 Task: Empty folder   in folder Folder0080
Action: Mouse moved to (450, 477)
Screenshot: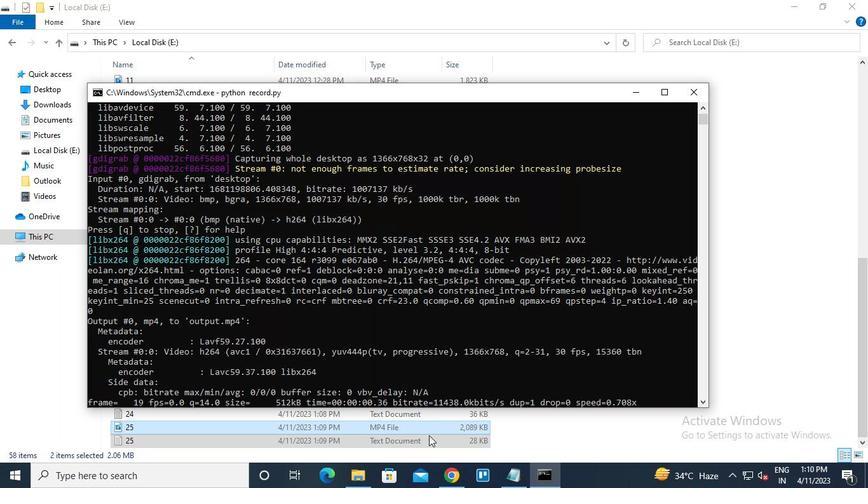
Action: Mouse pressed left at (450, 477)
Screenshot: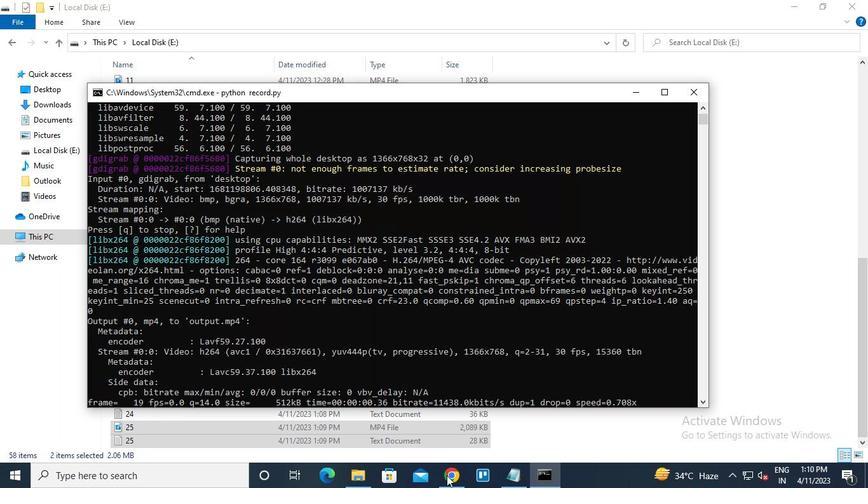
Action: Mouse moved to (115, 311)
Screenshot: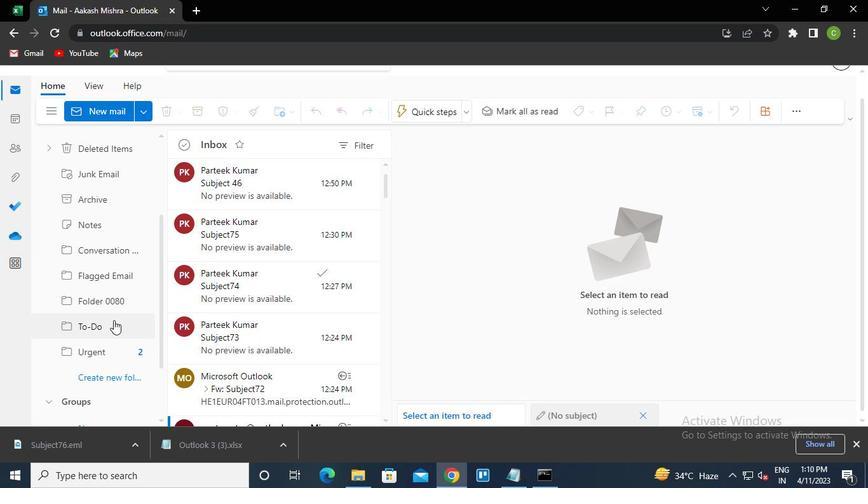 
Action: Mouse pressed left at (115, 311)
Screenshot: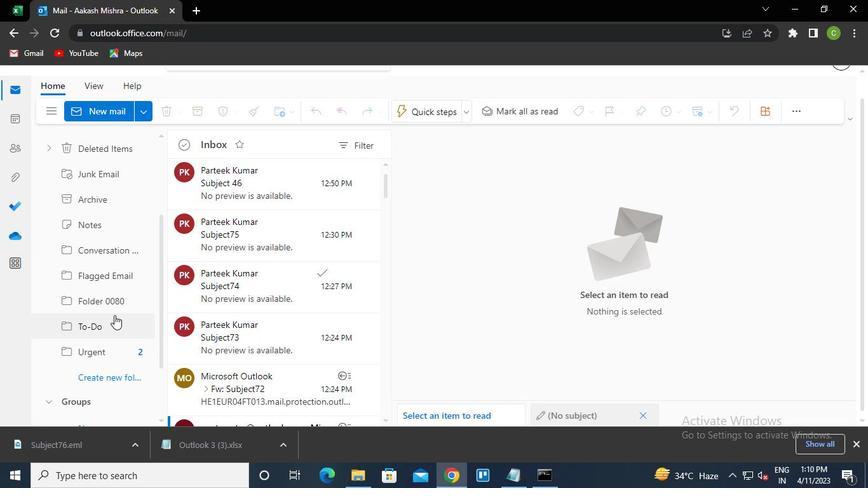 
Action: Mouse moved to (118, 305)
Screenshot: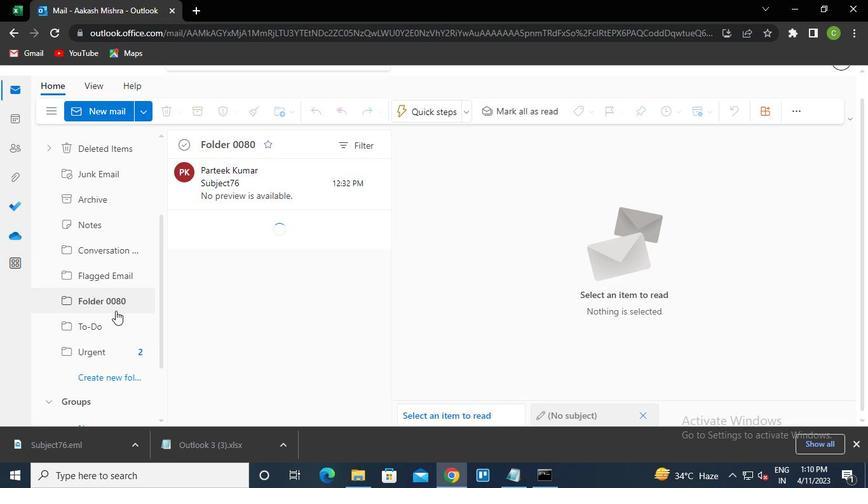 
Action: Mouse pressed right at (118, 305)
Screenshot: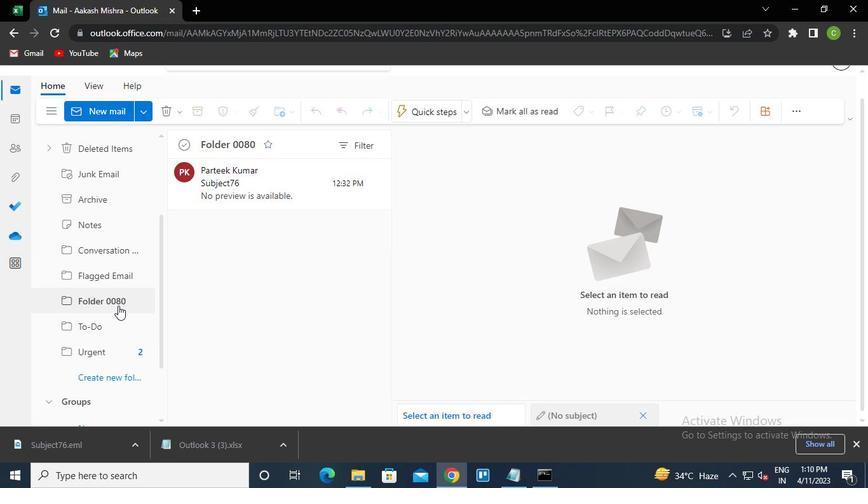 
Action: Mouse moved to (178, 130)
Screenshot: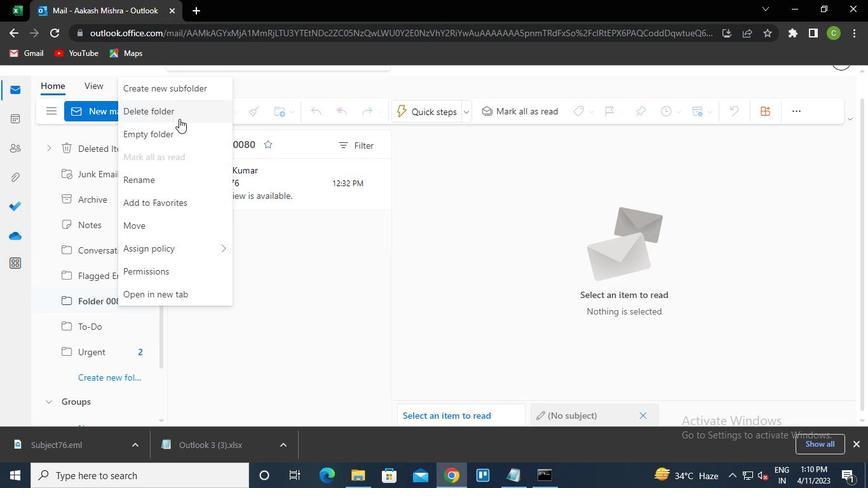 
Action: Mouse pressed left at (178, 130)
Screenshot: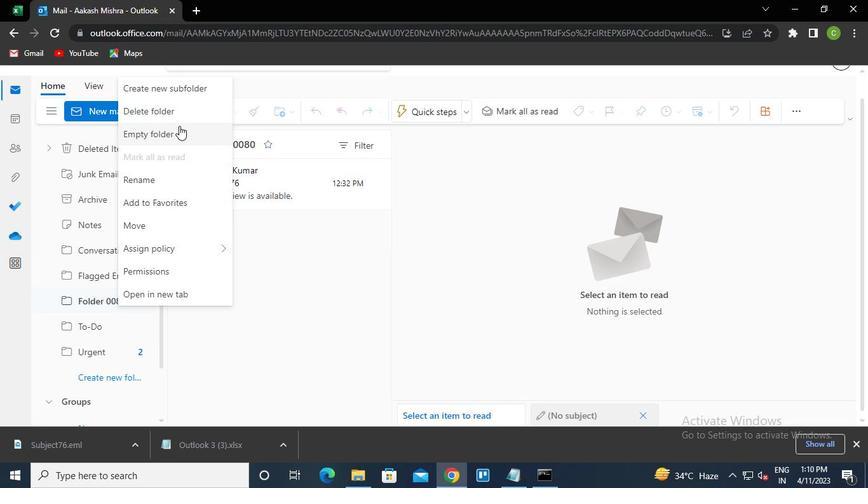 
Action: Mouse moved to (430, 281)
Screenshot: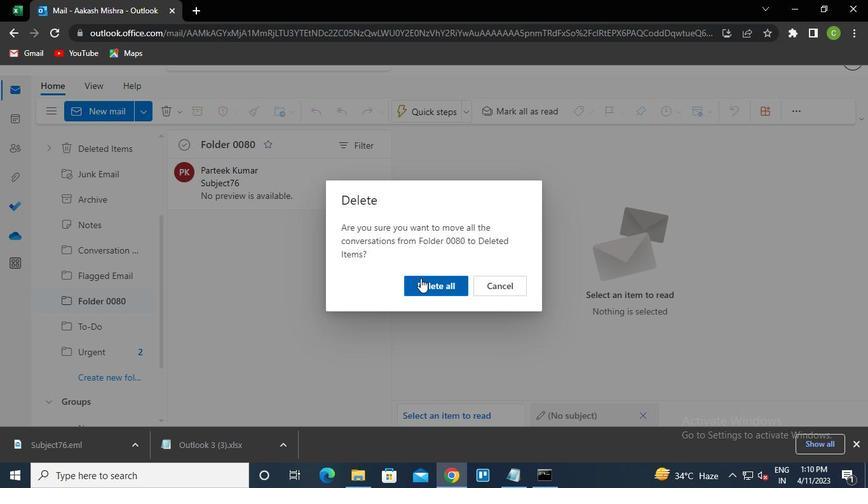 
Action: Mouse pressed left at (430, 281)
Screenshot: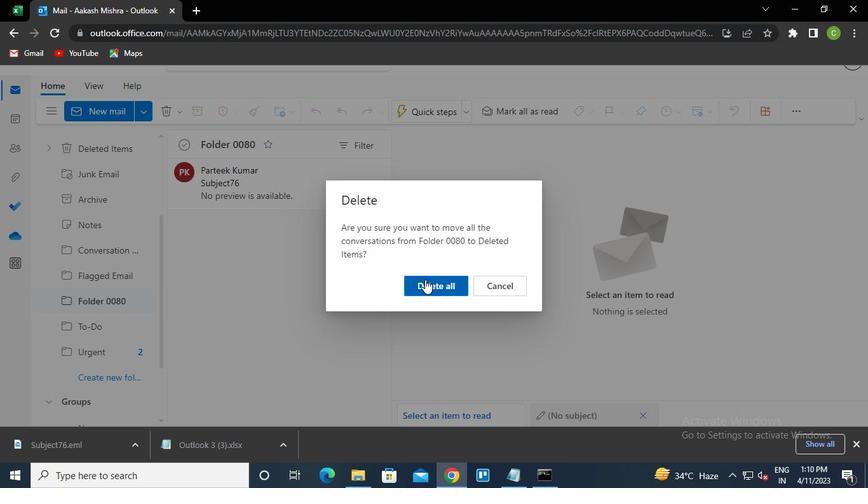
Action: Mouse moved to (537, 486)
Screenshot: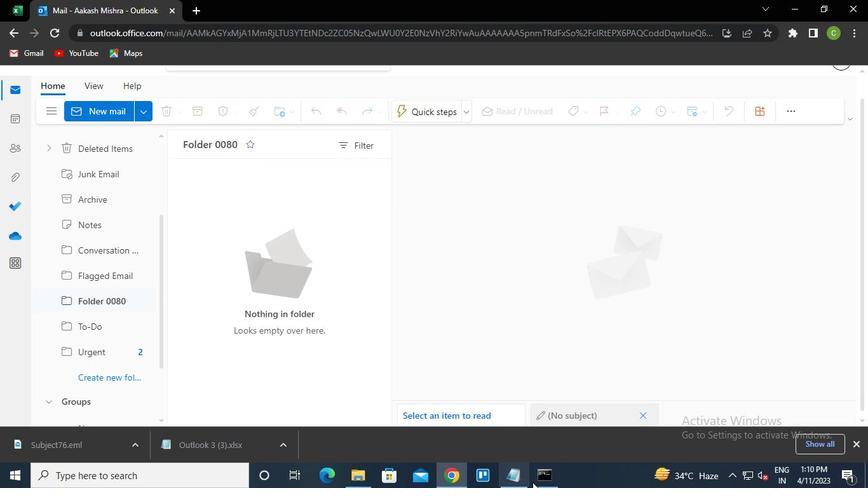 
Action: Mouse pressed left at (537, 486)
Screenshot: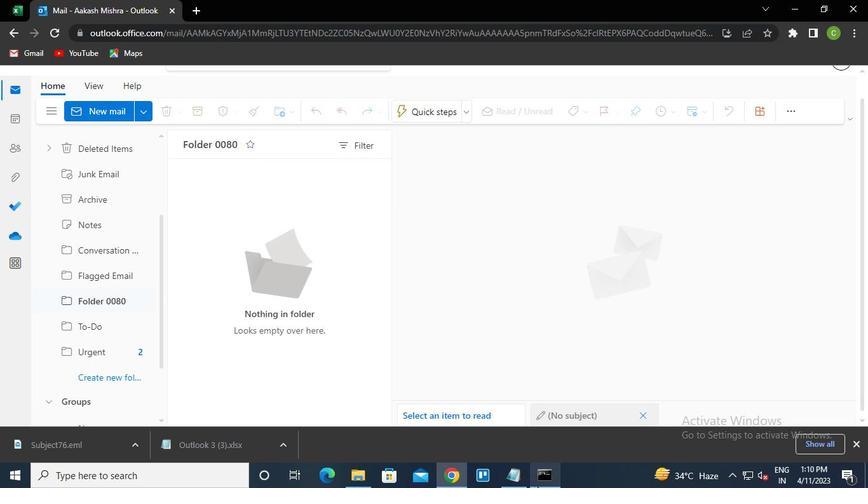 
Action: Mouse moved to (699, 95)
Screenshot: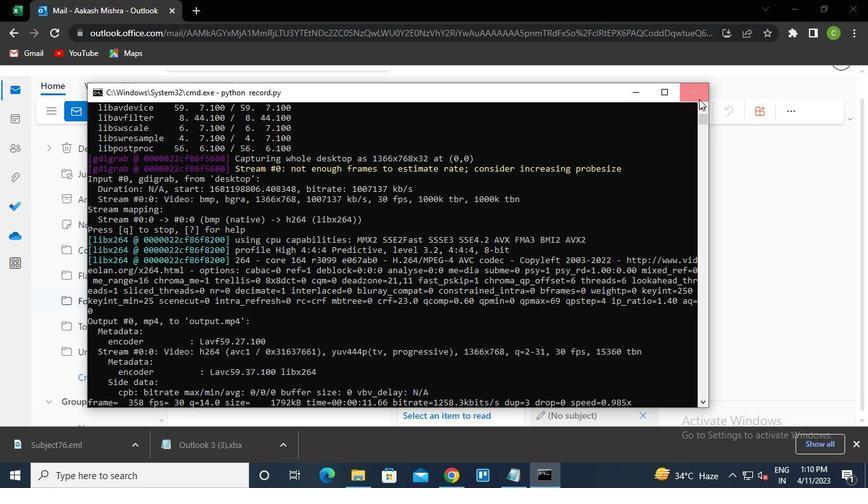 
Action: Mouse pressed left at (699, 95)
Screenshot: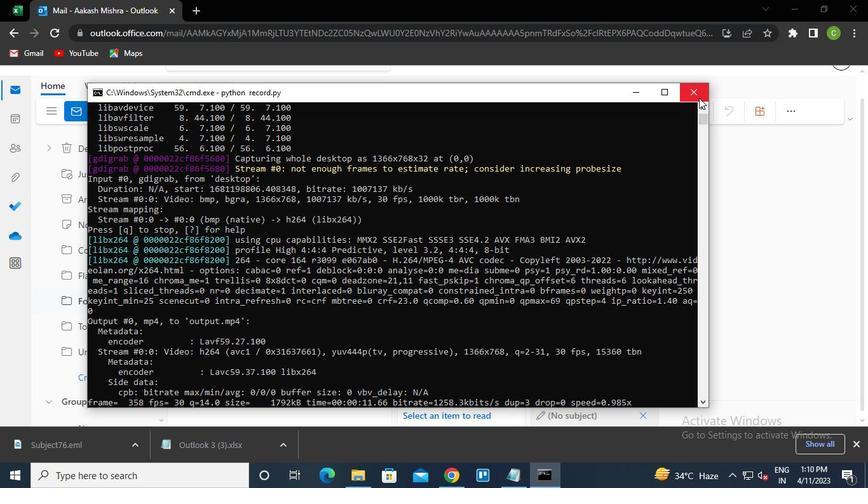 
